 Task: Change the perceptual weighting method of the Dirac video decoder using libschroedinger to "ccir959".
Action: Mouse moved to (94, 30)
Screenshot: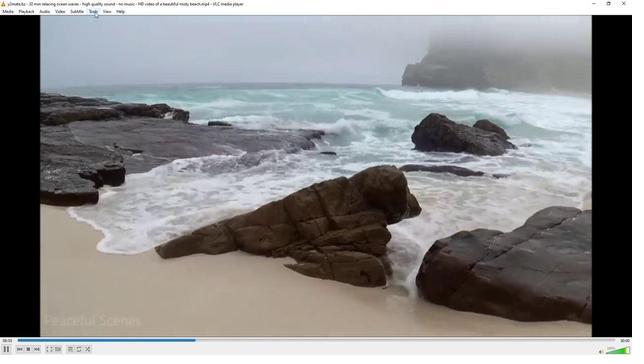 
Action: Mouse pressed left at (94, 30)
Screenshot: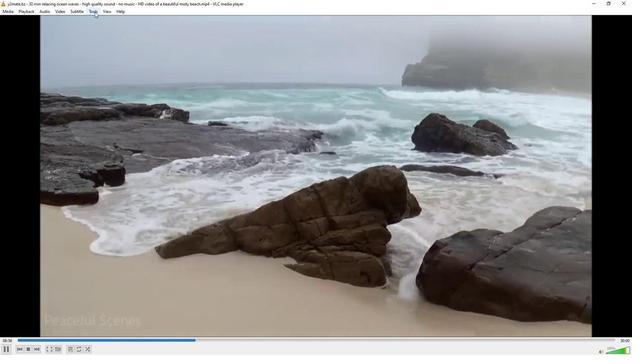 
Action: Mouse moved to (109, 99)
Screenshot: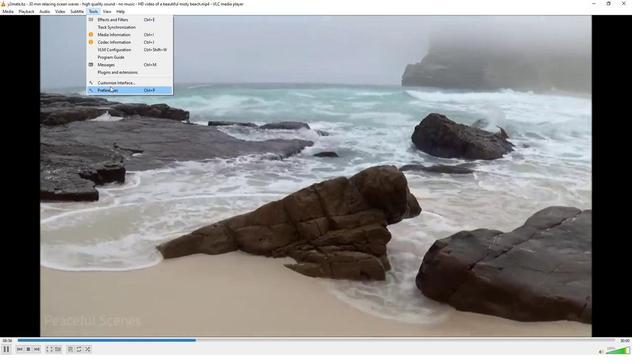 
Action: Mouse pressed left at (109, 99)
Screenshot: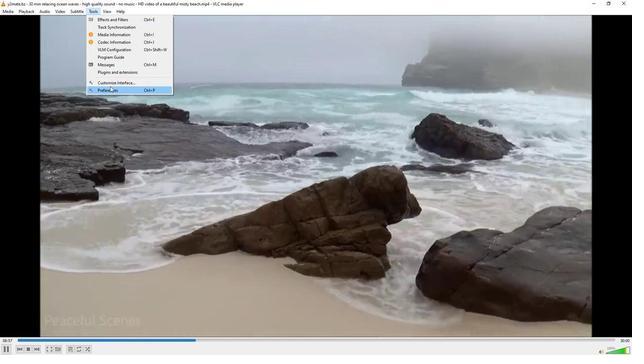 
Action: Mouse moved to (74, 274)
Screenshot: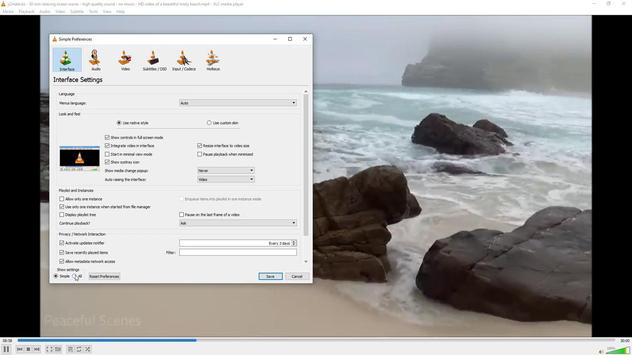 
Action: Mouse pressed left at (74, 274)
Screenshot: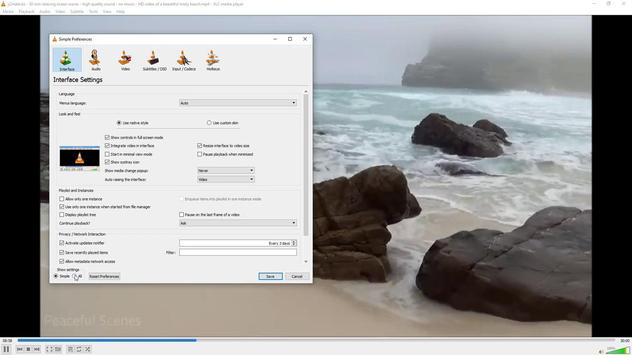 
Action: Mouse moved to (63, 213)
Screenshot: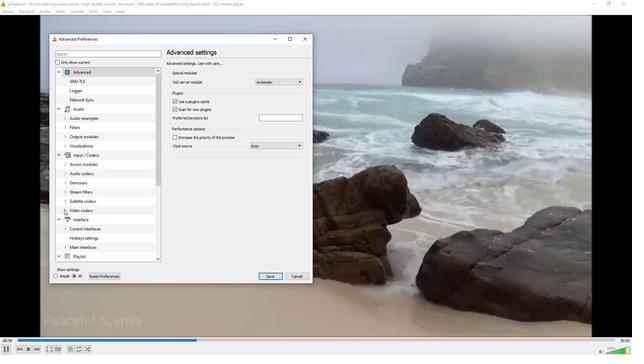 
Action: Mouse pressed left at (63, 213)
Screenshot: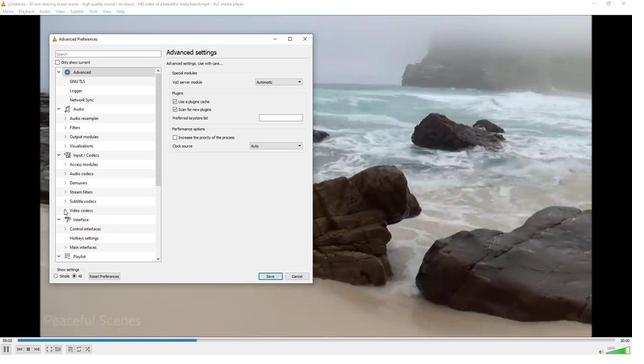 
Action: Mouse moved to (120, 257)
Screenshot: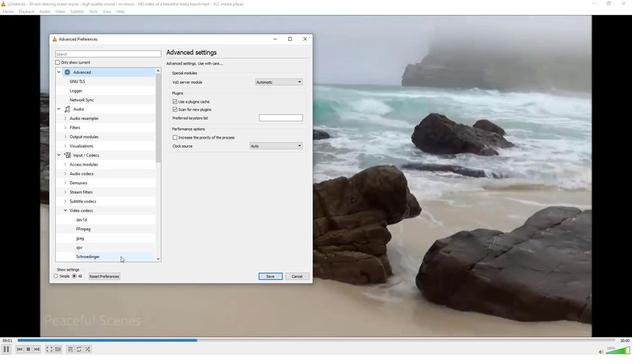 
Action: Mouse pressed left at (120, 257)
Screenshot: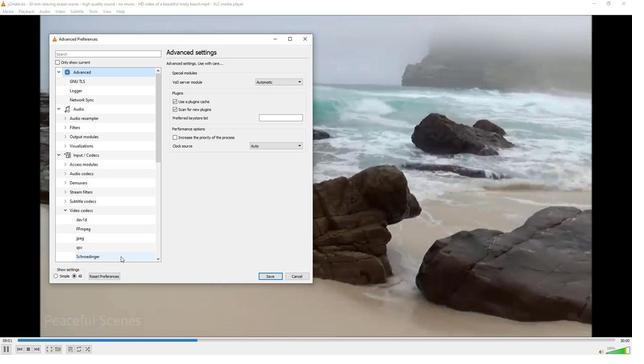 
Action: Mouse moved to (306, 194)
Screenshot: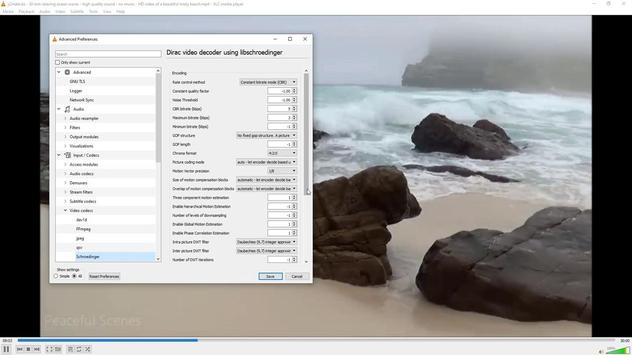 
Action: Mouse pressed left at (306, 194)
Screenshot: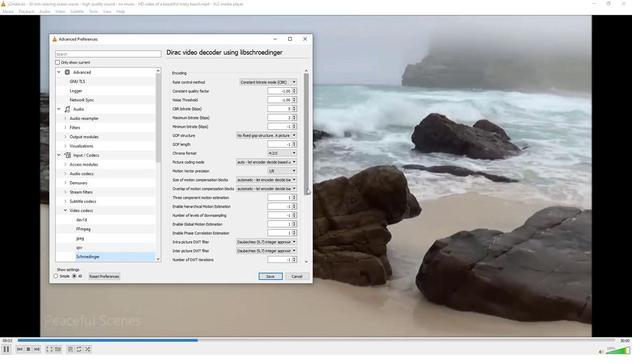 
Action: Mouse moved to (280, 244)
Screenshot: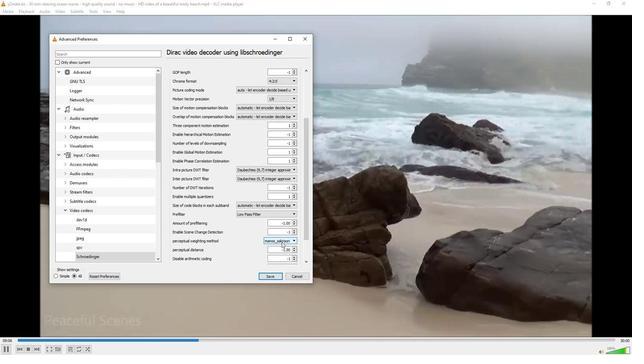 
Action: Mouse pressed left at (280, 244)
Screenshot: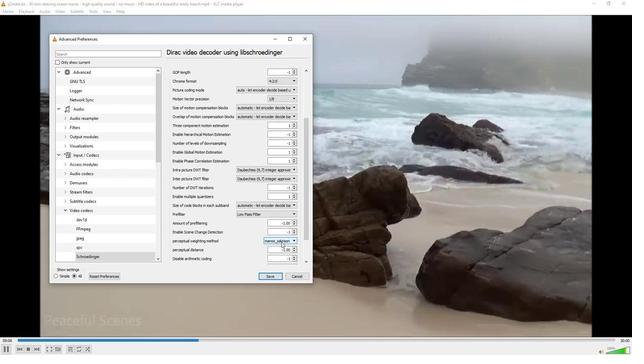 
Action: Mouse moved to (276, 250)
Screenshot: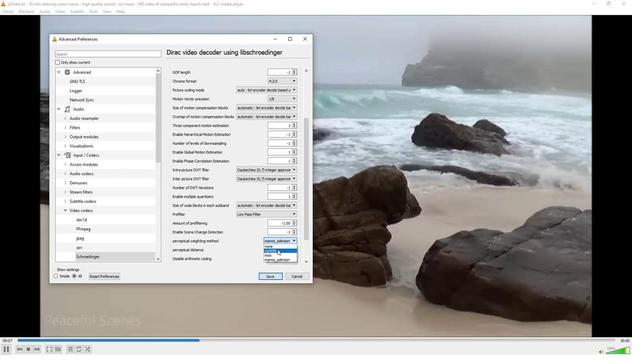 
Action: Mouse pressed left at (276, 250)
Screenshot: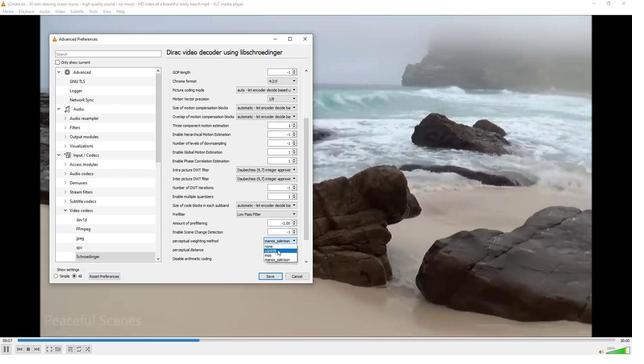 
Action: Mouse moved to (270, 250)
Screenshot: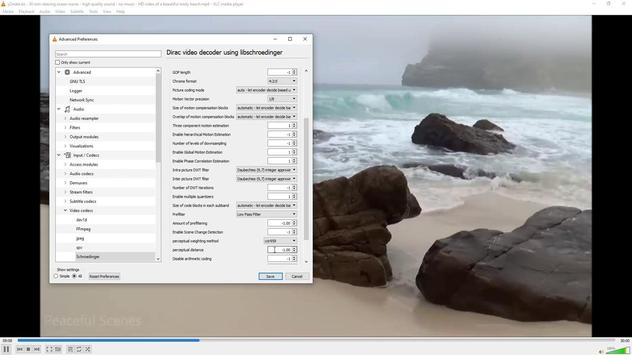 
